 Task: Filter jobs by Gurugram location.
Action: Mouse moved to (272, 120)
Screenshot: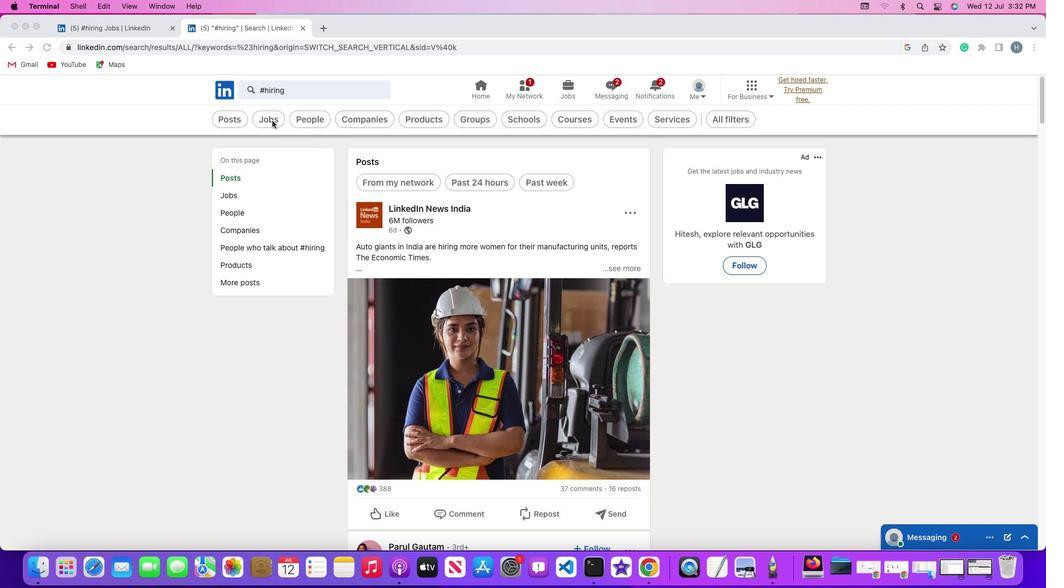 
Action: Mouse pressed left at (272, 120)
Screenshot: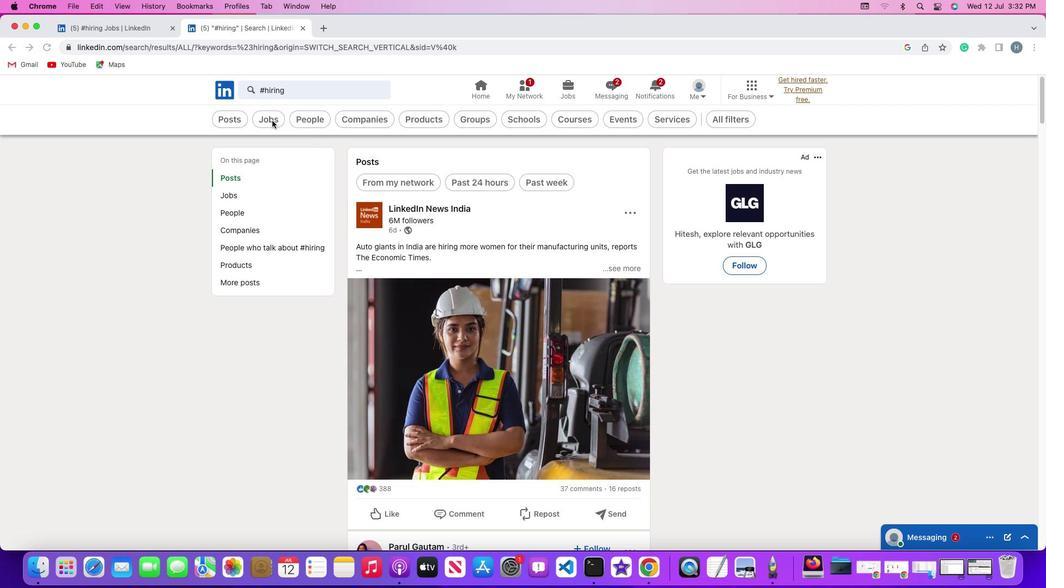 
Action: Mouse pressed left at (272, 120)
Screenshot: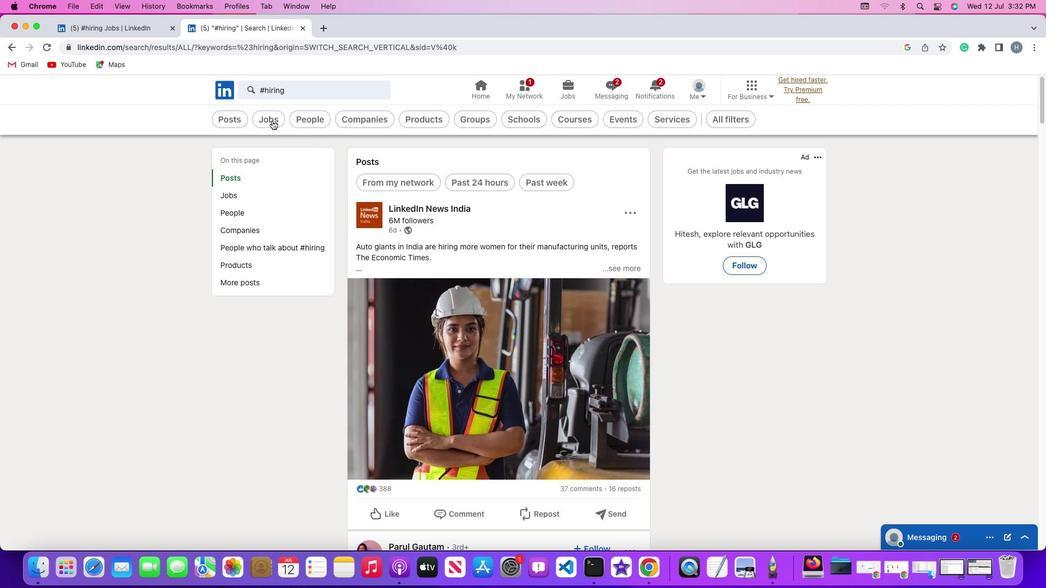 
Action: Mouse moved to (748, 120)
Screenshot: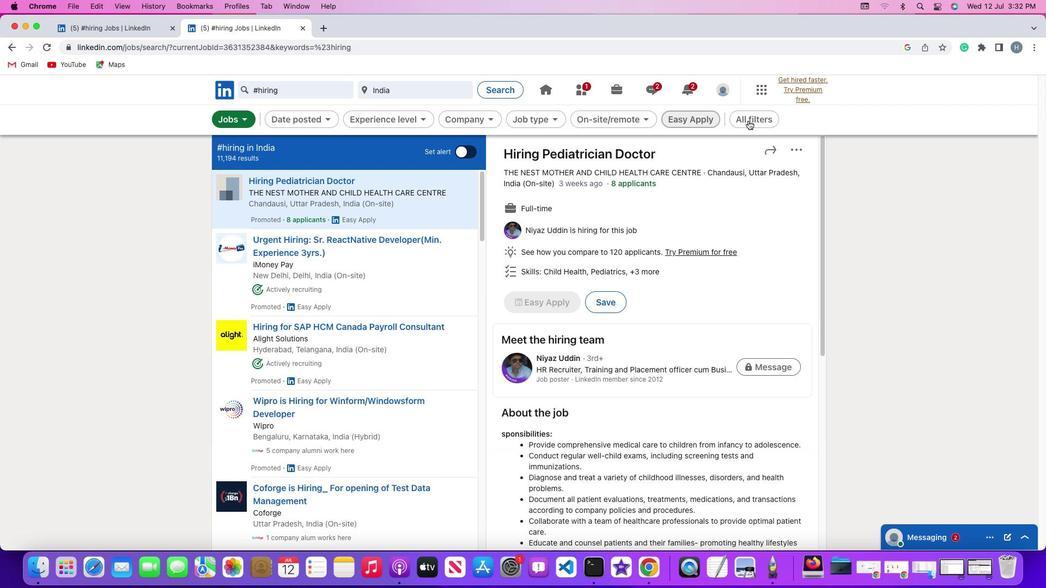 
Action: Mouse pressed left at (748, 120)
Screenshot: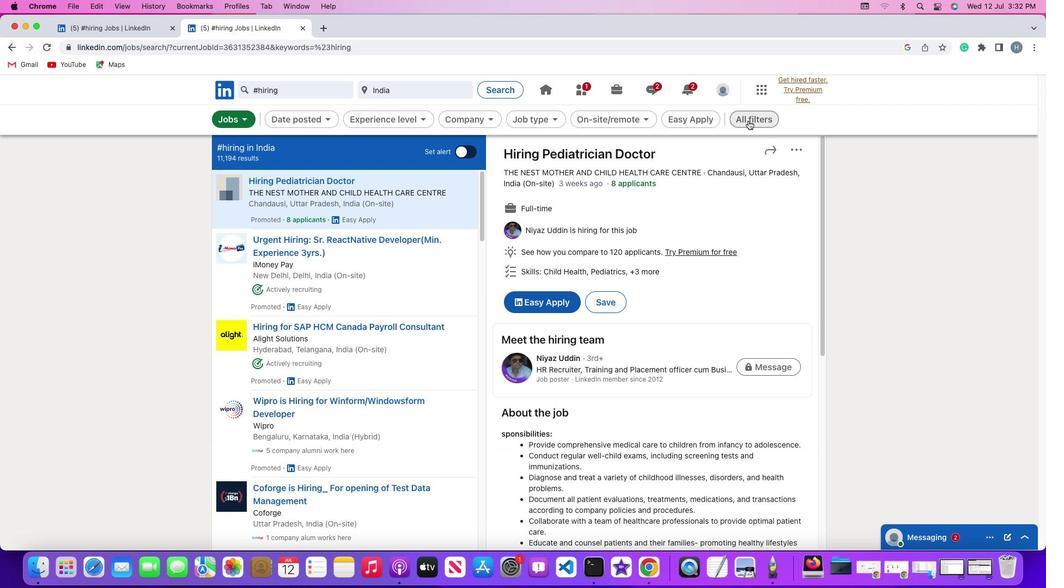 
Action: Mouse moved to (852, 377)
Screenshot: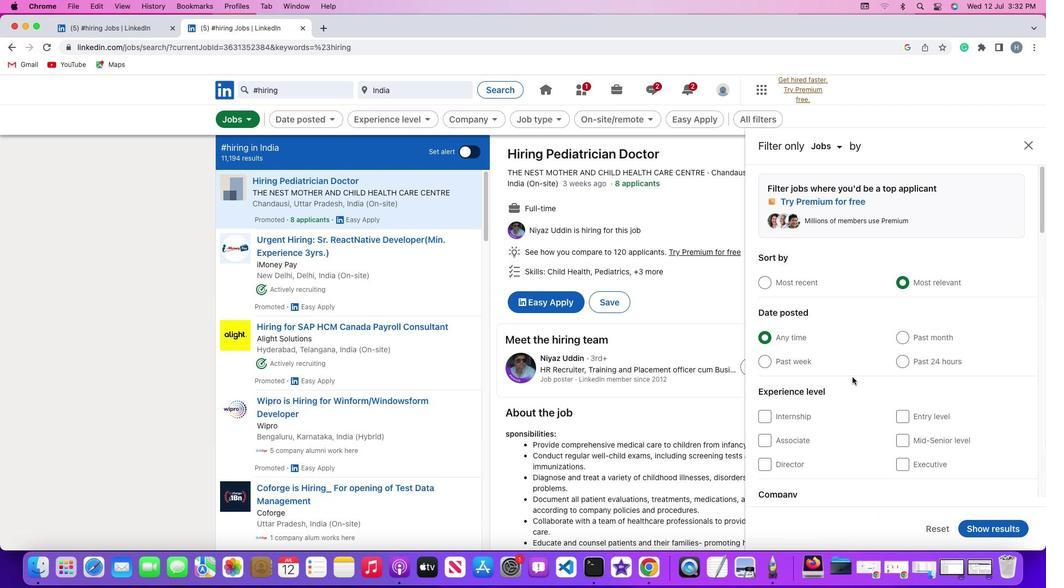 
Action: Mouse scrolled (852, 377) with delta (0, 0)
Screenshot: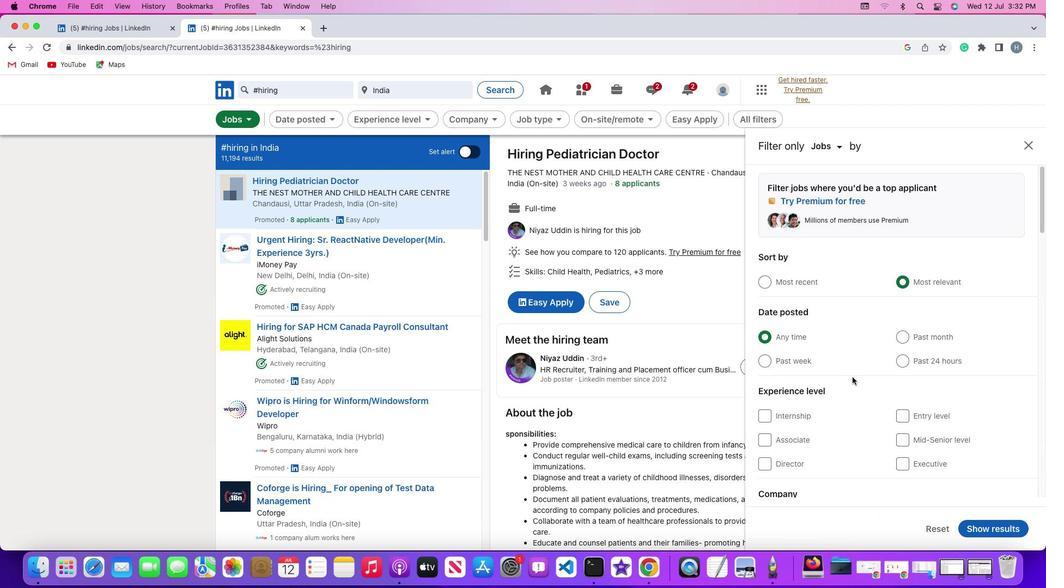 
Action: Mouse scrolled (852, 377) with delta (0, 0)
Screenshot: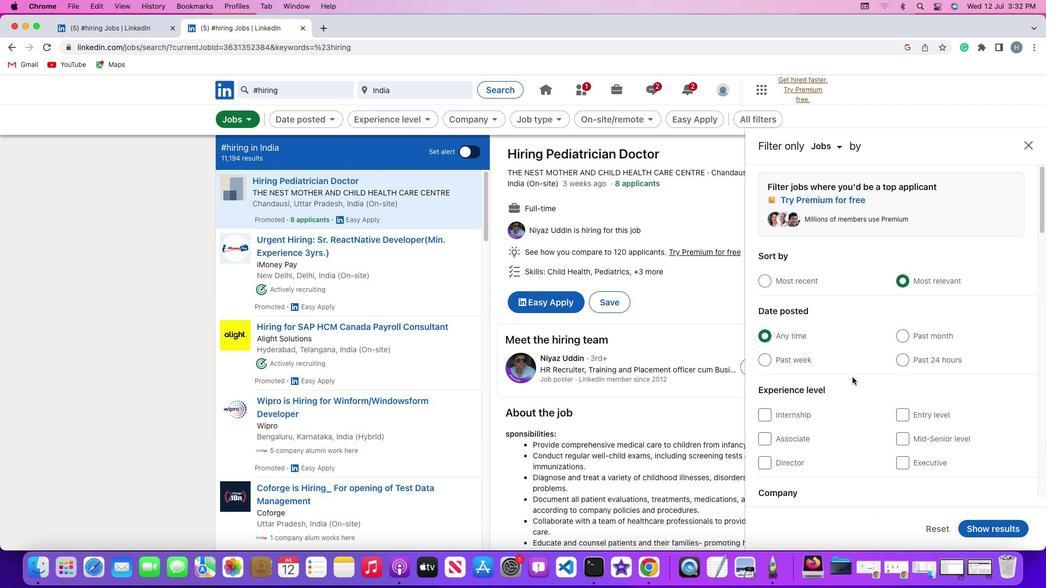 
Action: Mouse scrolled (852, 377) with delta (0, -1)
Screenshot: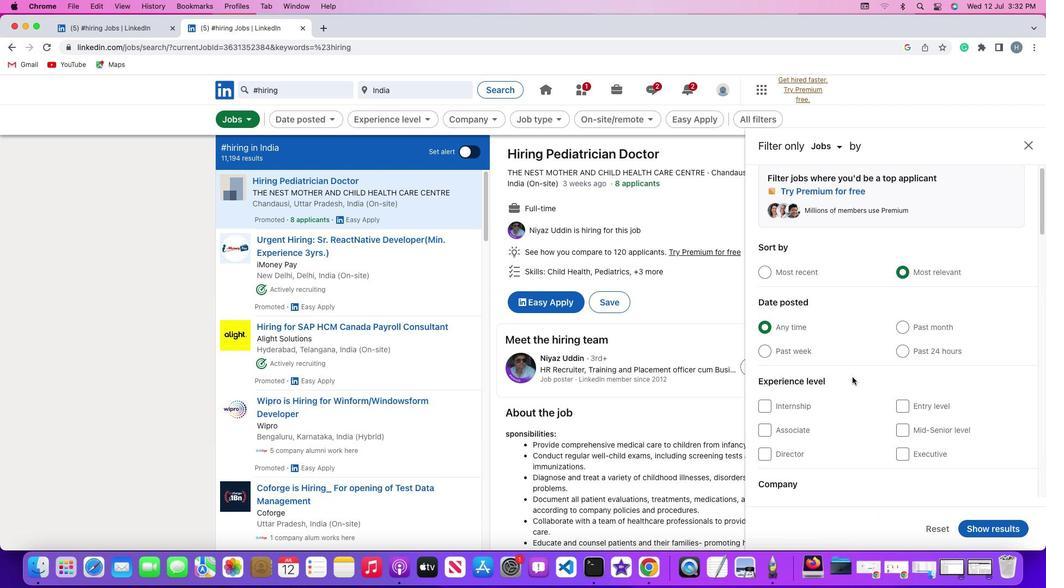 
Action: Mouse moved to (794, 427)
Screenshot: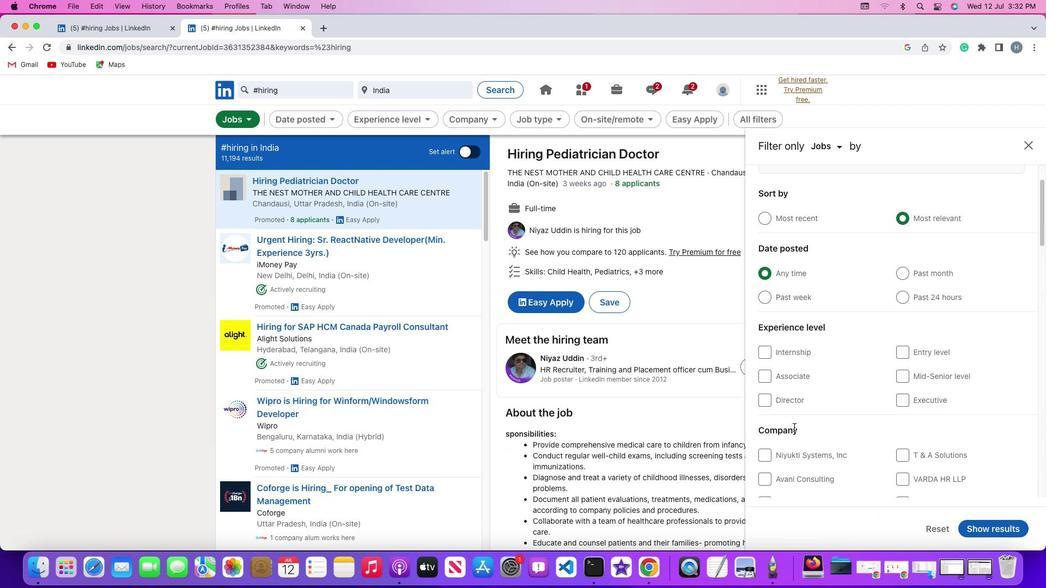 
Action: Mouse scrolled (794, 427) with delta (0, 0)
Screenshot: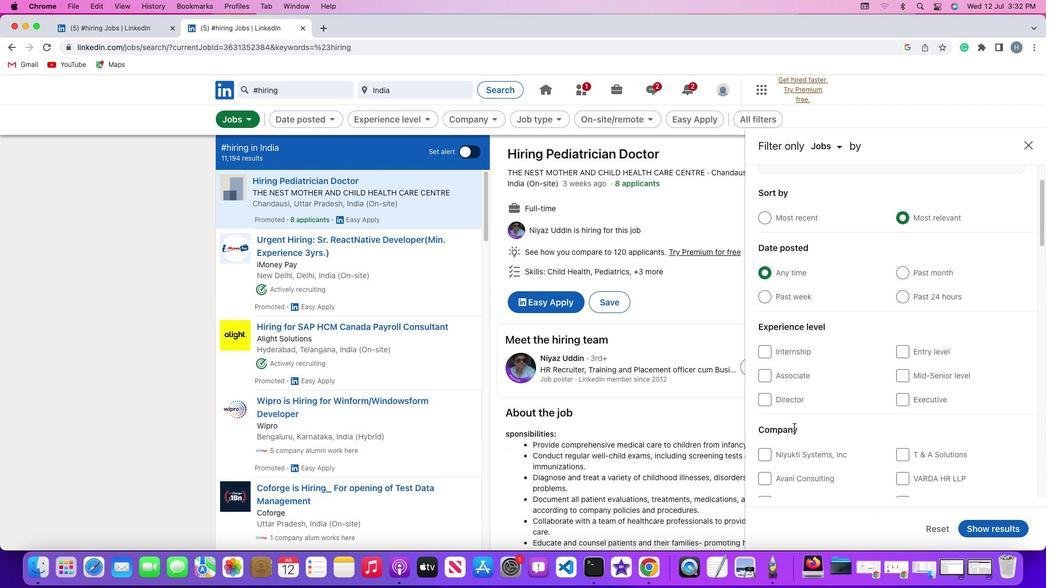 
Action: Mouse scrolled (794, 427) with delta (0, 0)
Screenshot: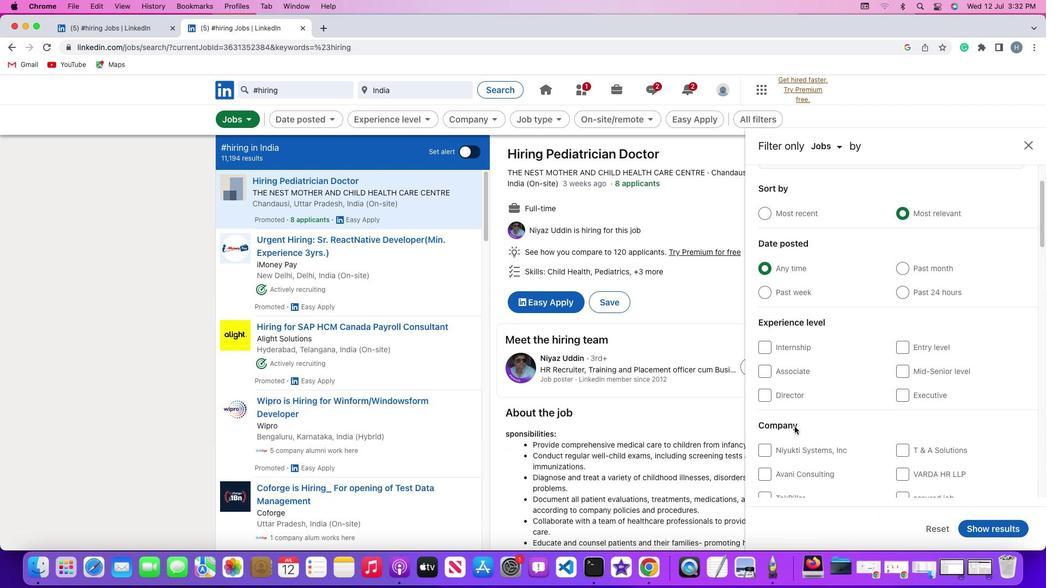 
Action: Mouse scrolled (794, 427) with delta (0, -1)
Screenshot: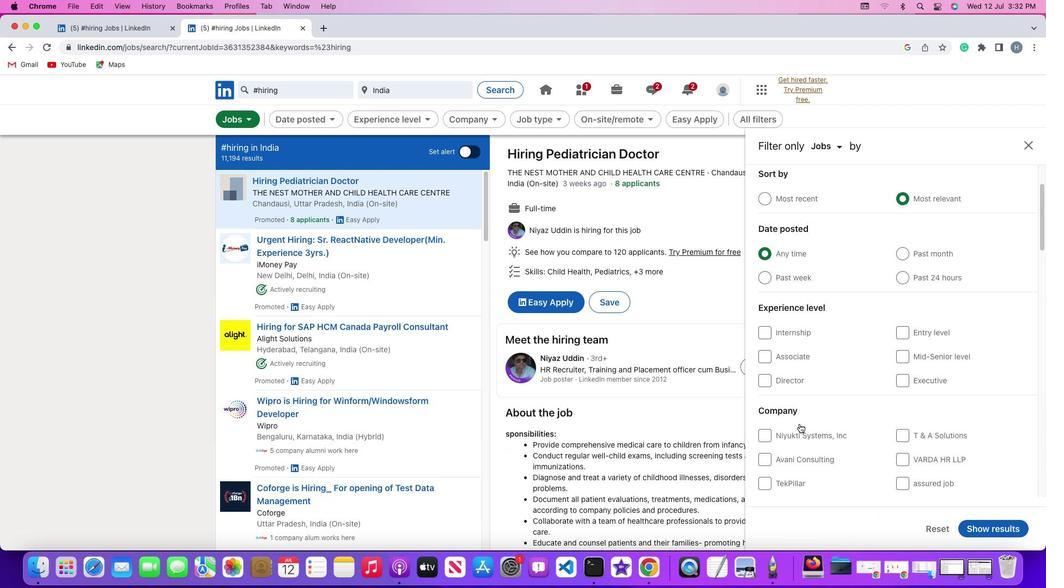 
Action: Mouse moved to (846, 416)
Screenshot: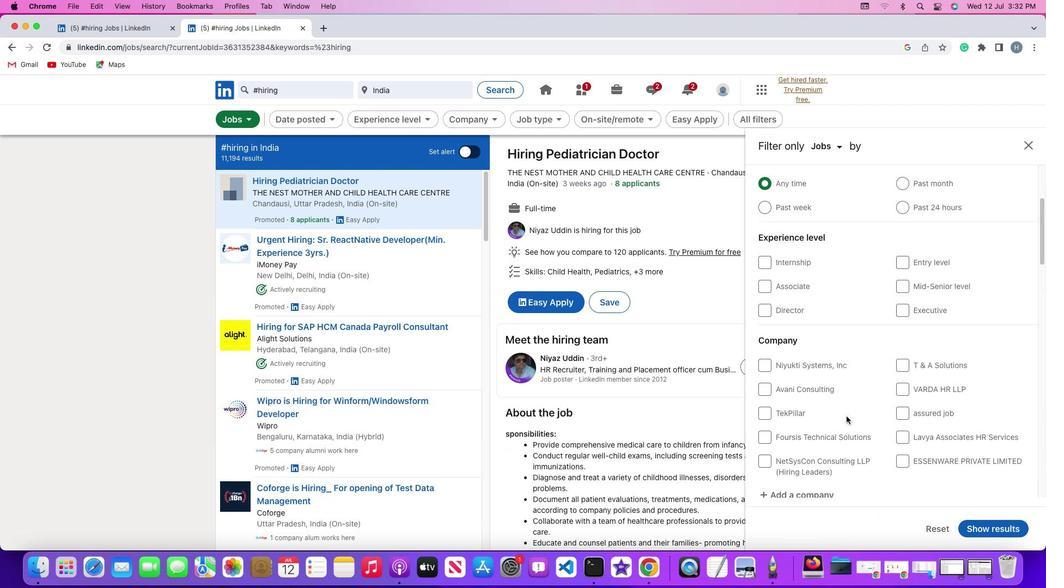 
Action: Mouse scrolled (846, 416) with delta (0, 0)
Screenshot: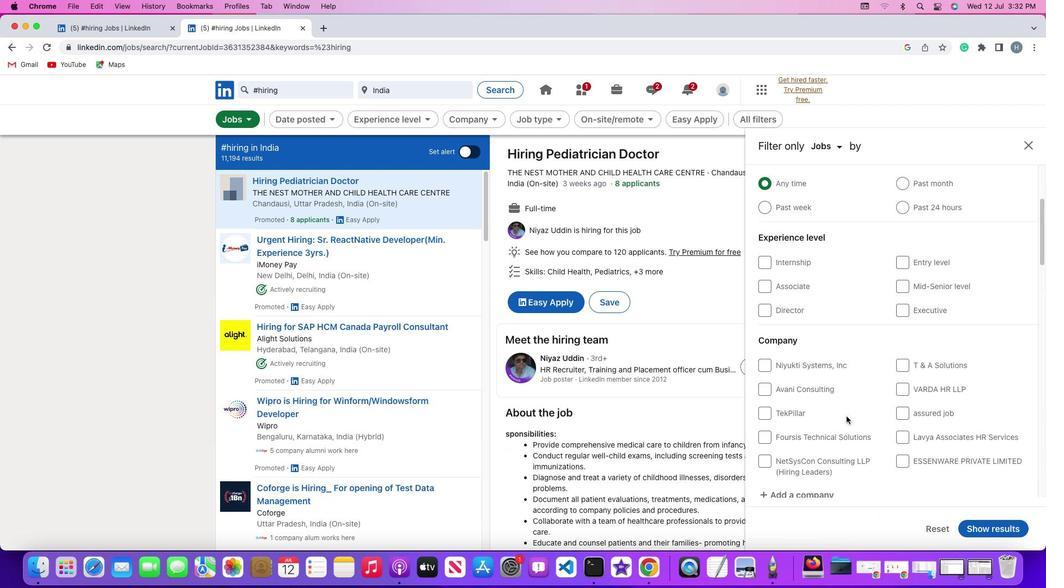 
Action: Mouse scrolled (846, 416) with delta (0, 0)
Screenshot: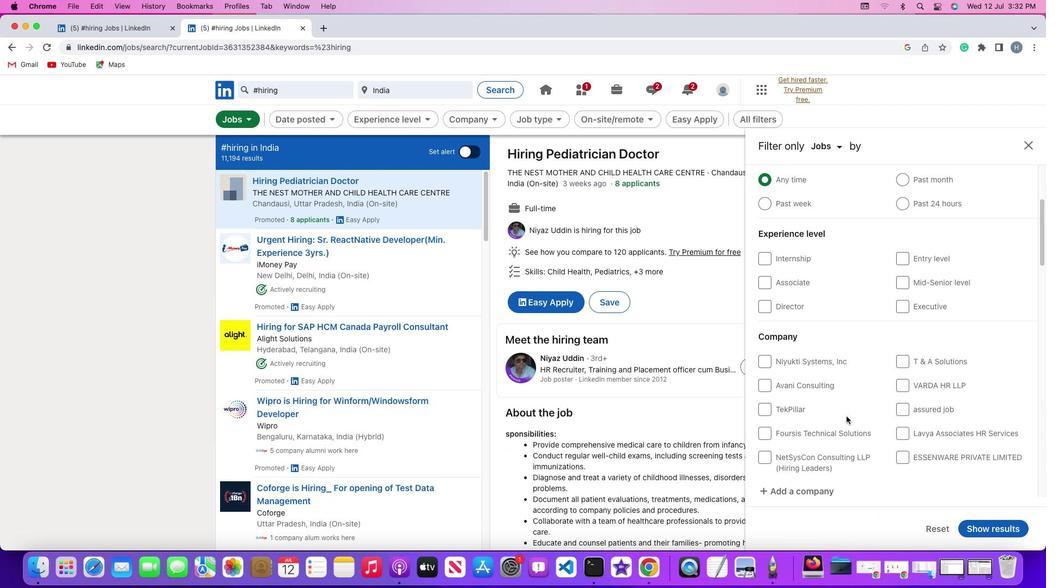 
Action: Mouse scrolled (846, 416) with delta (0, -1)
Screenshot: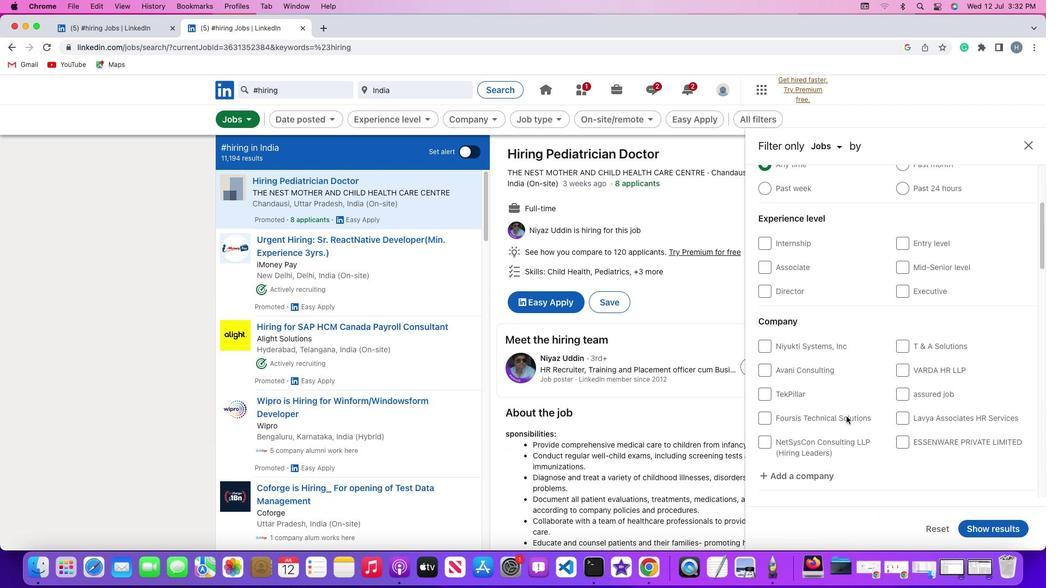 
Action: Mouse scrolled (846, 416) with delta (0, -2)
Screenshot: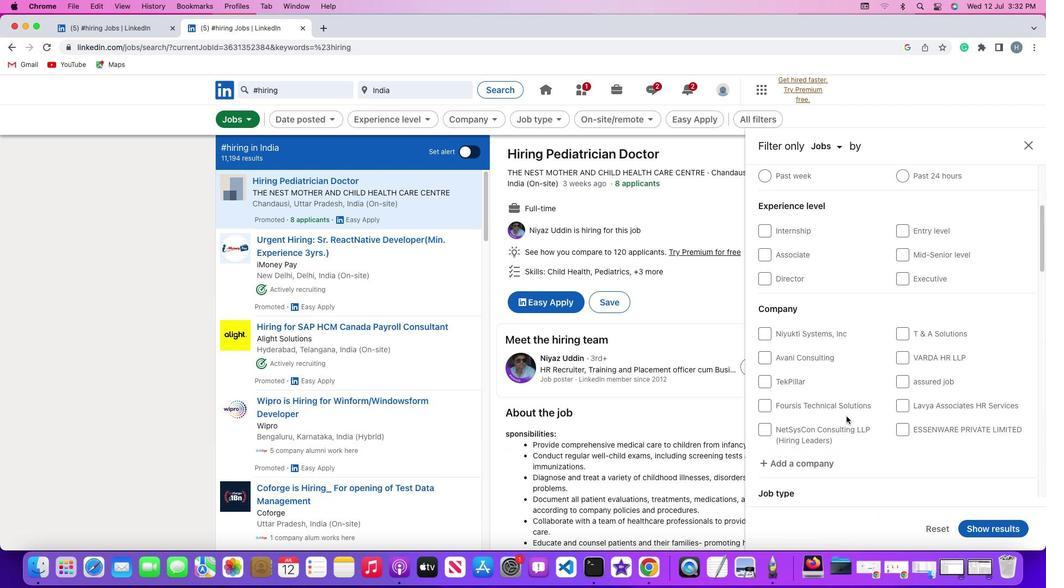 
Action: Mouse moved to (846, 416)
Screenshot: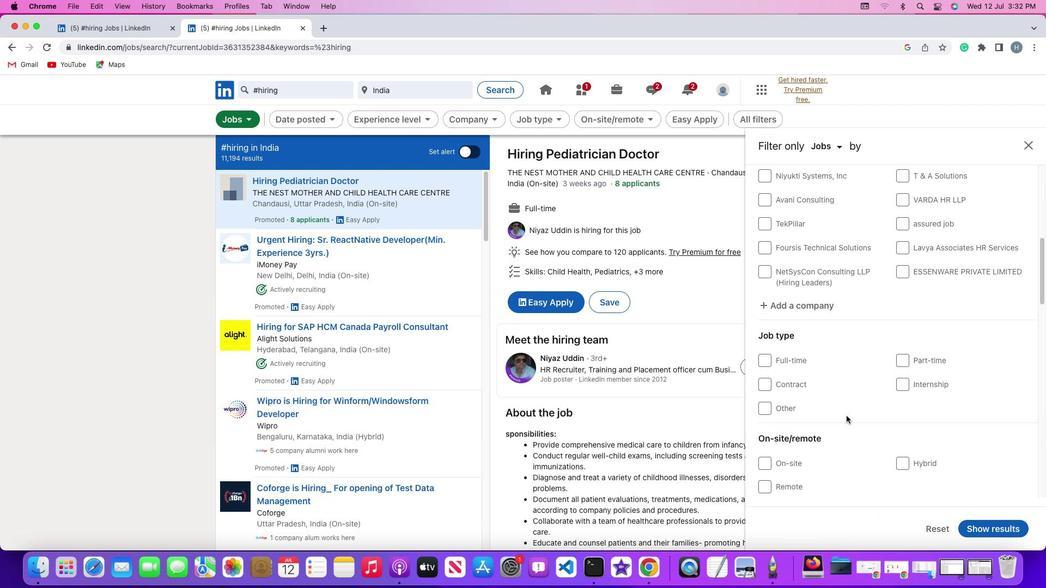 
Action: Mouse scrolled (846, 416) with delta (0, 0)
Screenshot: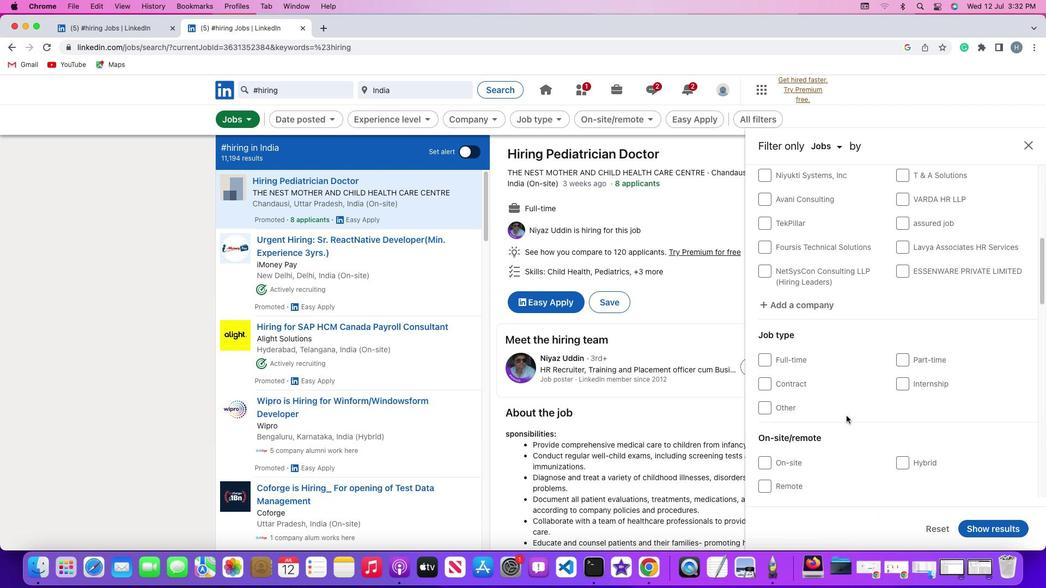 
Action: Mouse scrolled (846, 416) with delta (0, 0)
Screenshot: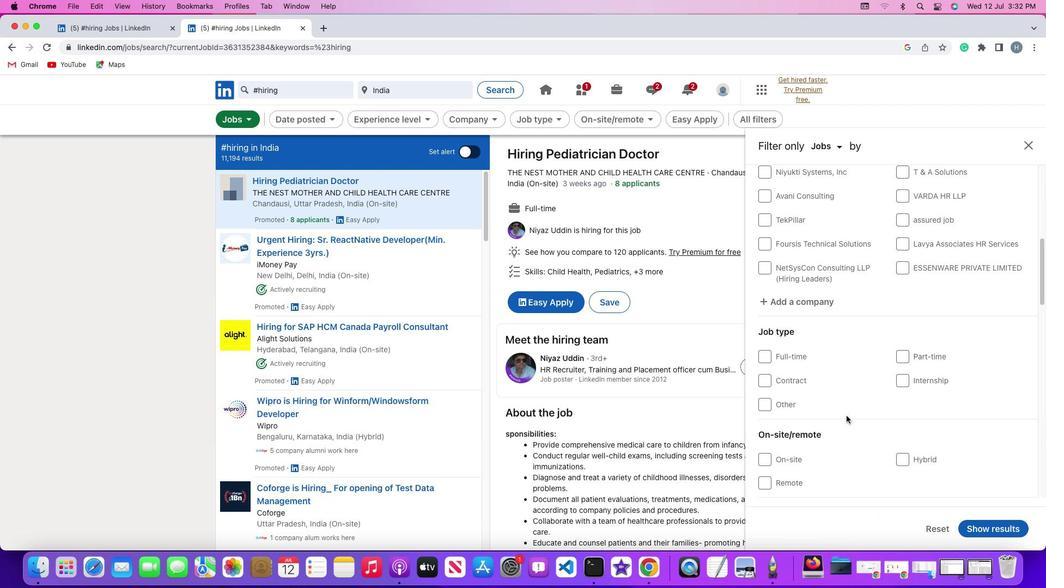 
Action: Mouse scrolled (846, 416) with delta (0, -1)
Screenshot: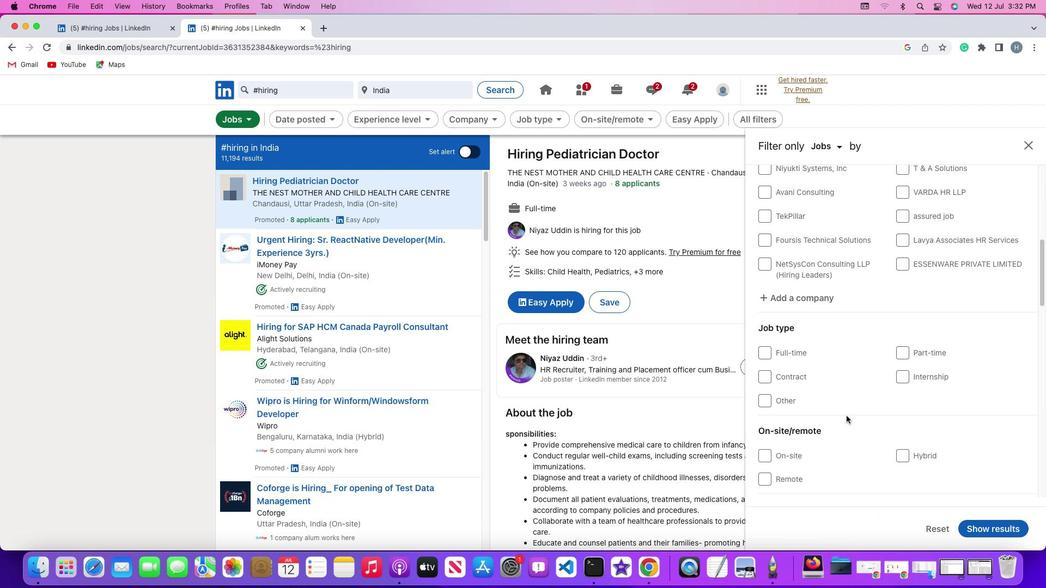 
Action: Mouse scrolled (846, 416) with delta (0, 0)
Screenshot: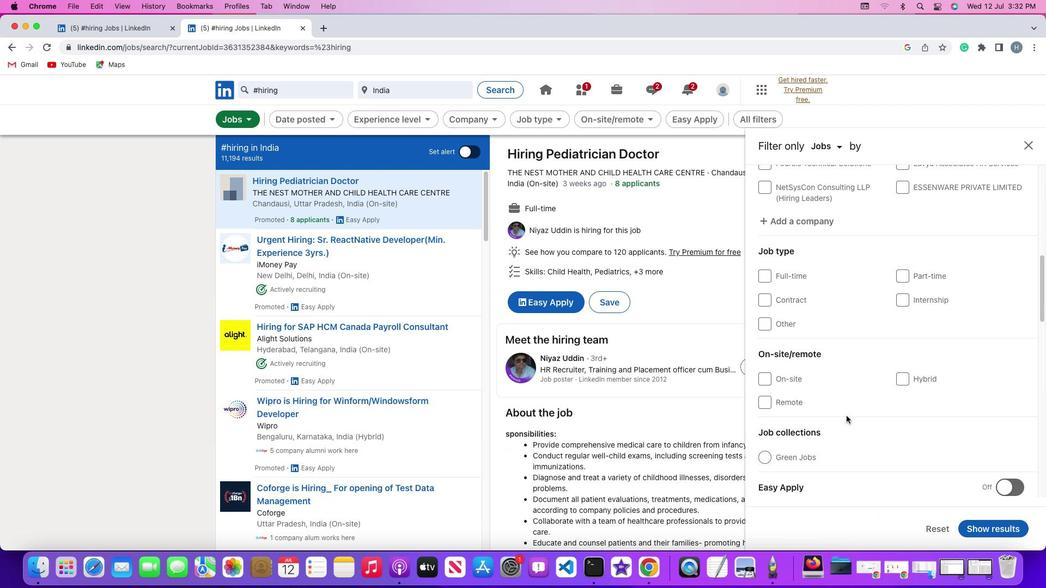 
Action: Mouse scrolled (846, 416) with delta (0, 0)
Screenshot: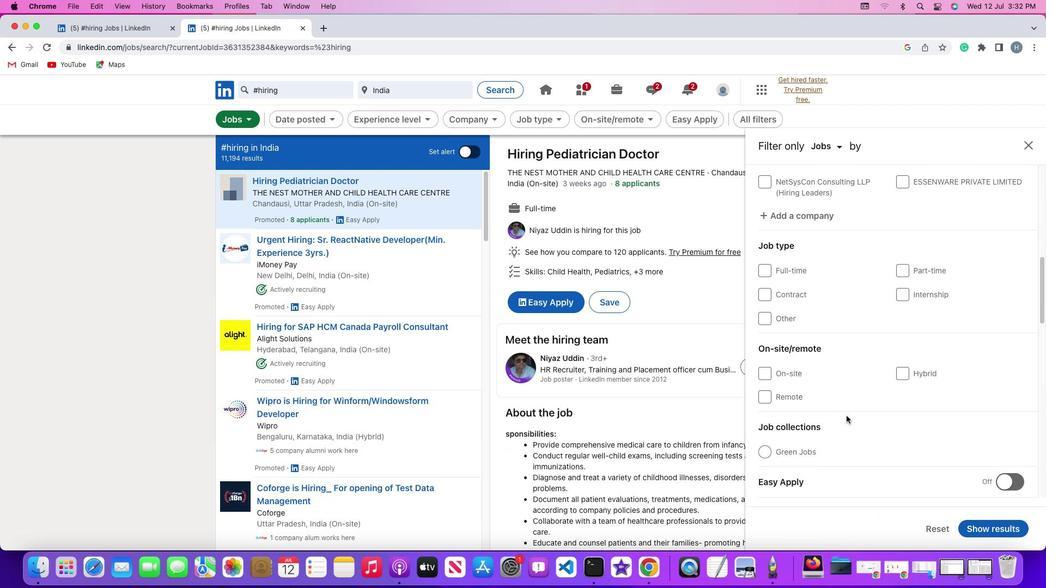 
Action: Mouse scrolled (846, 416) with delta (0, -1)
Screenshot: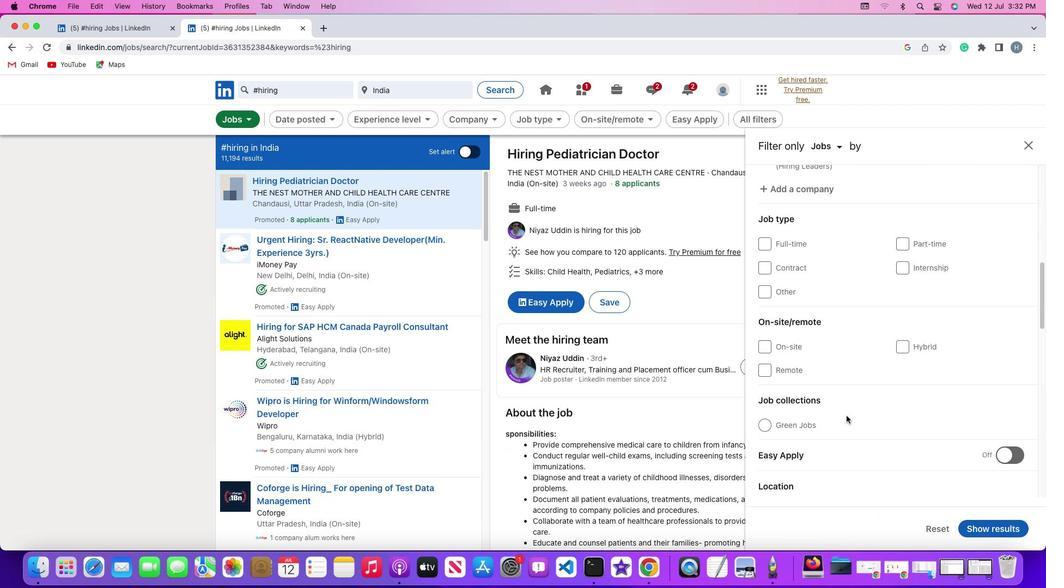 
Action: Mouse scrolled (846, 416) with delta (0, -2)
Screenshot: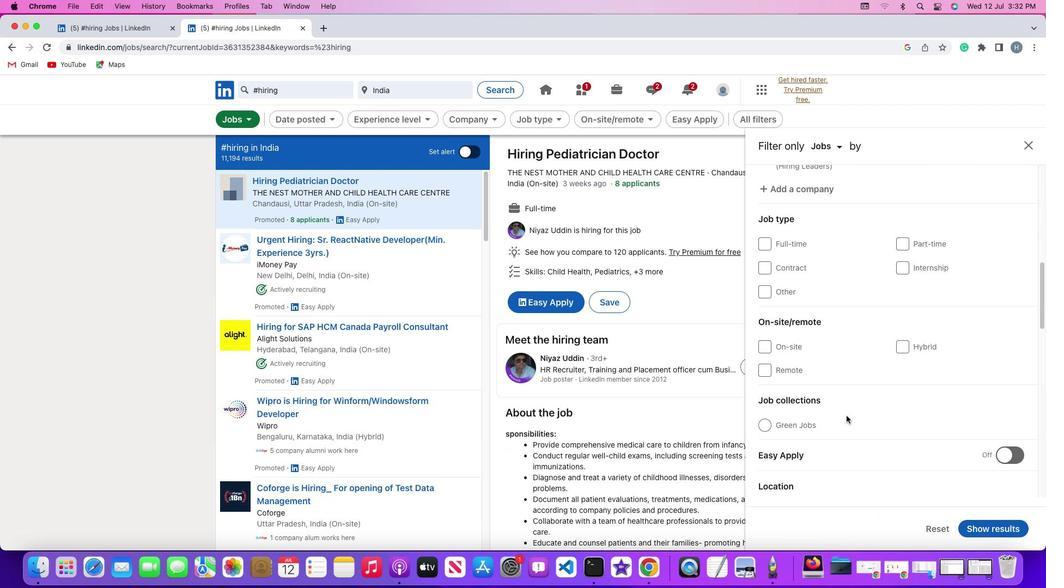 
Action: Mouse moved to (899, 380)
Screenshot: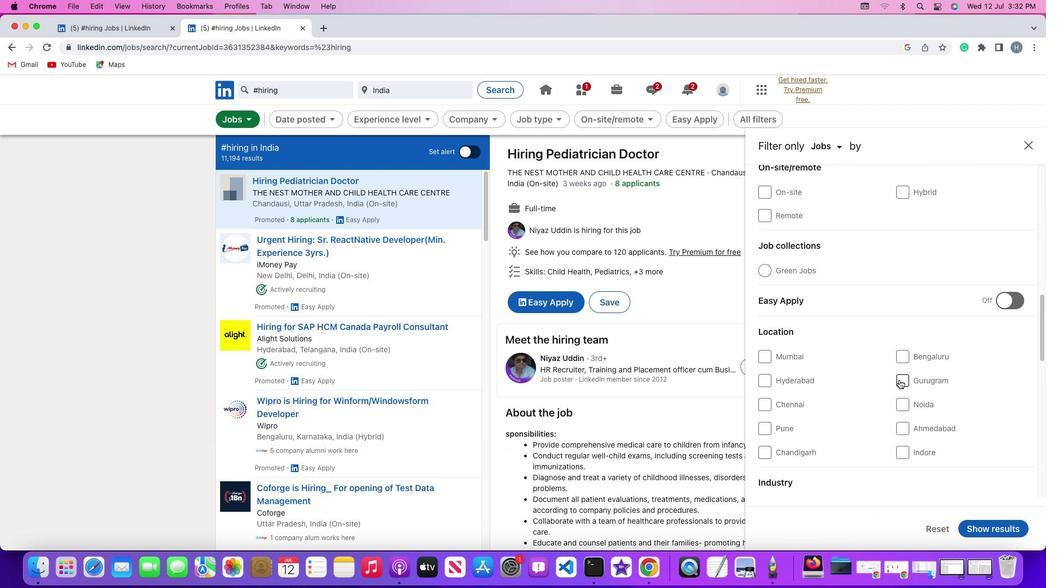 
Action: Mouse pressed left at (899, 380)
Screenshot: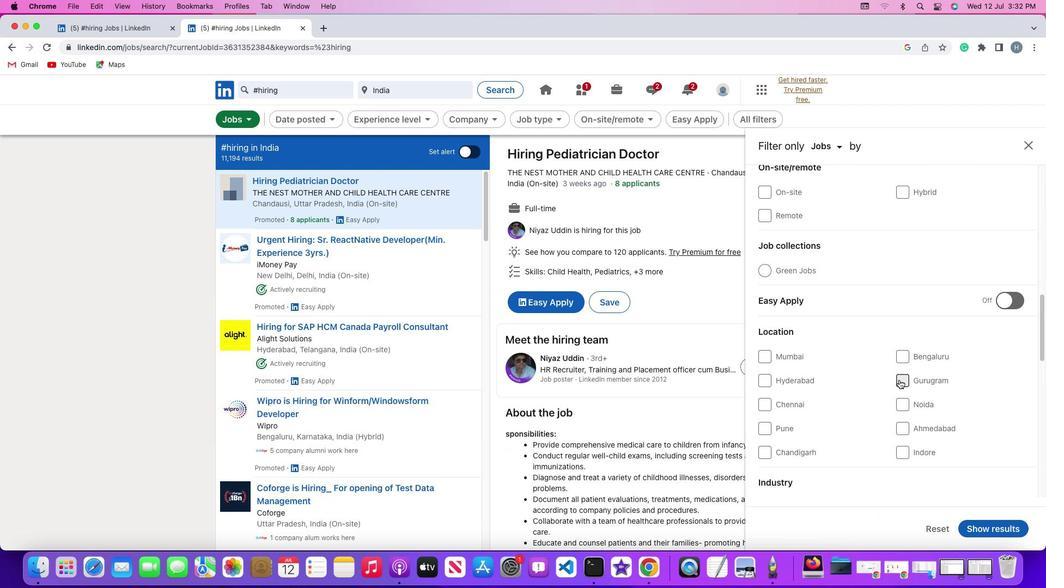
Action: Mouse moved to (983, 527)
Screenshot: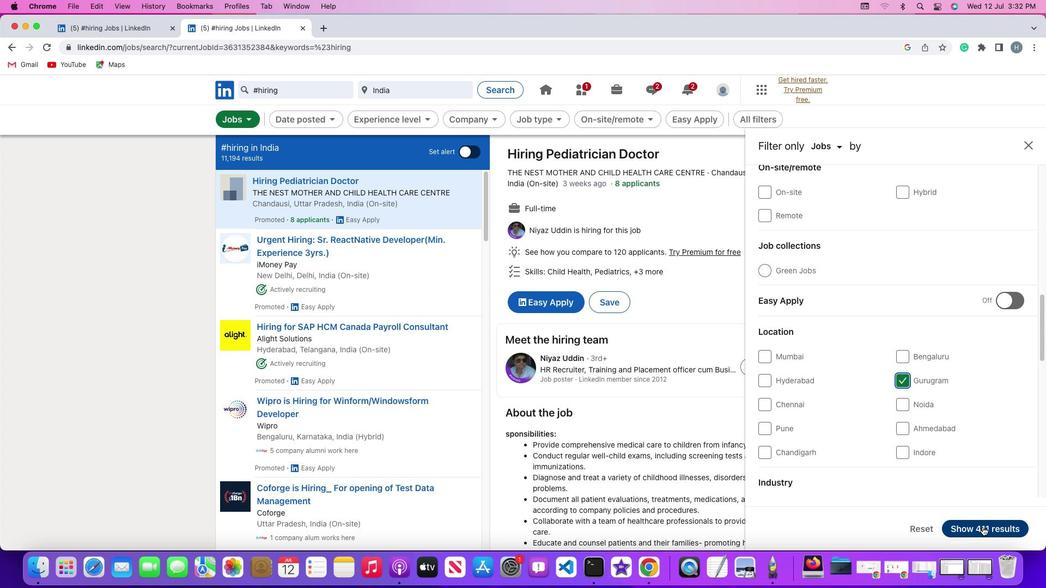 
Action: Mouse pressed left at (983, 527)
Screenshot: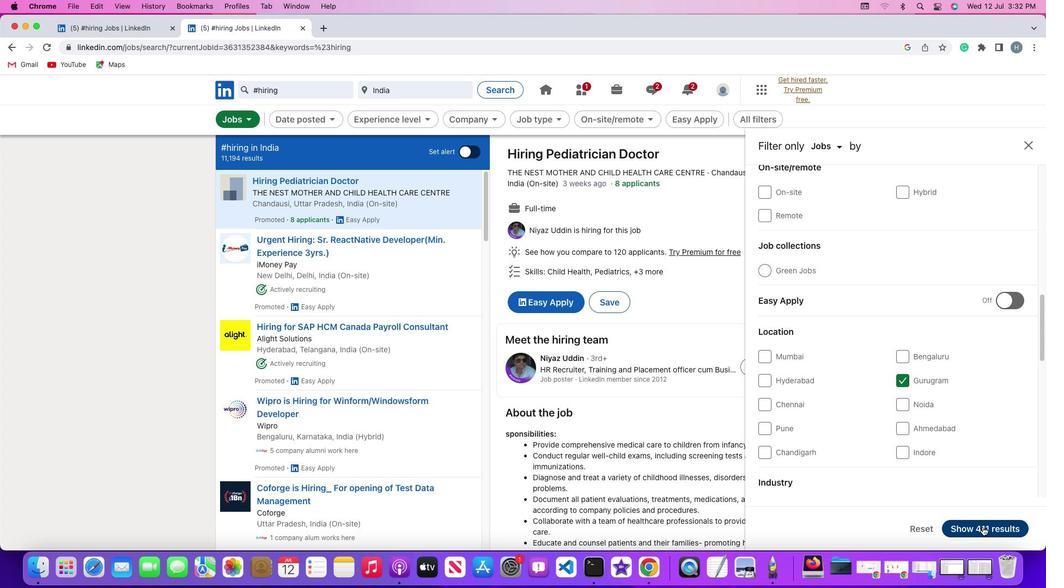 
Action: Mouse moved to (892, 287)
Screenshot: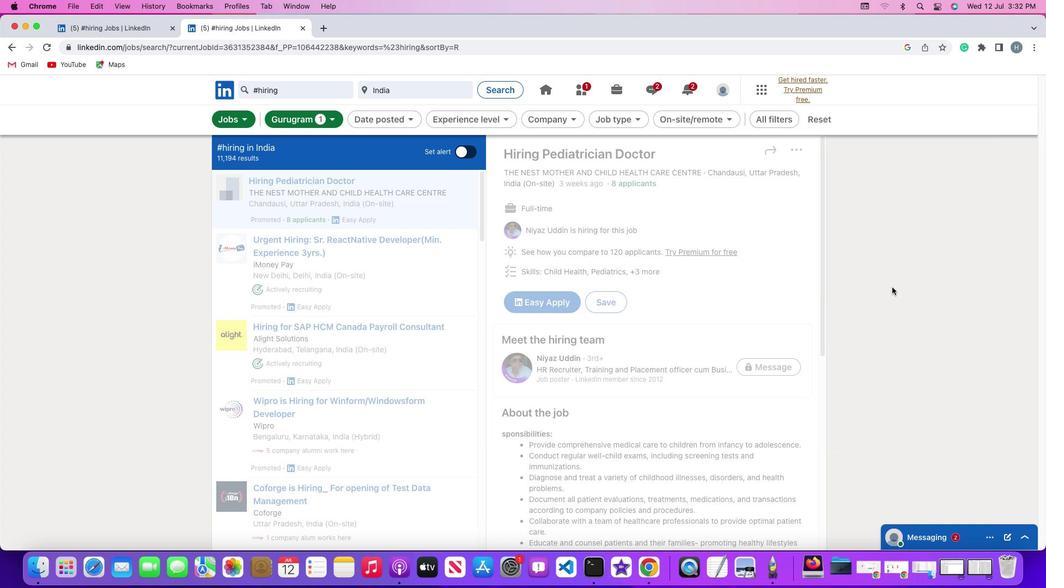 
